 Task: Create a new event titled 'Webinar Series' on 8/10/2023, all day, at 'The Common Room (Dhan Mill Compound, SSN Marg, 100 Feet Road, Chhatarpur, Delhi 110074, India)'.
Action: Mouse moved to (106, 66)
Screenshot: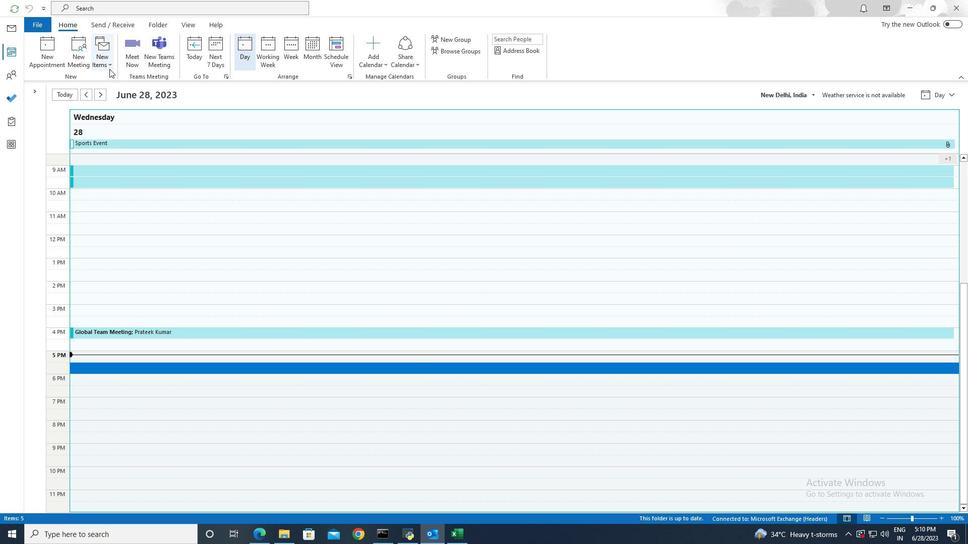 
Action: Mouse pressed left at (106, 66)
Screenshot: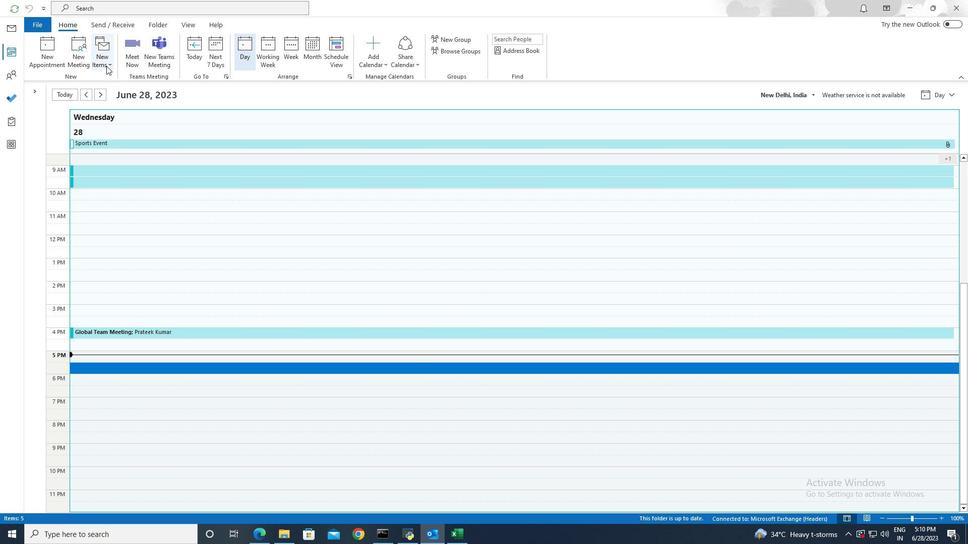 
Action: Mouse moved to (119, 175)
Screenshot: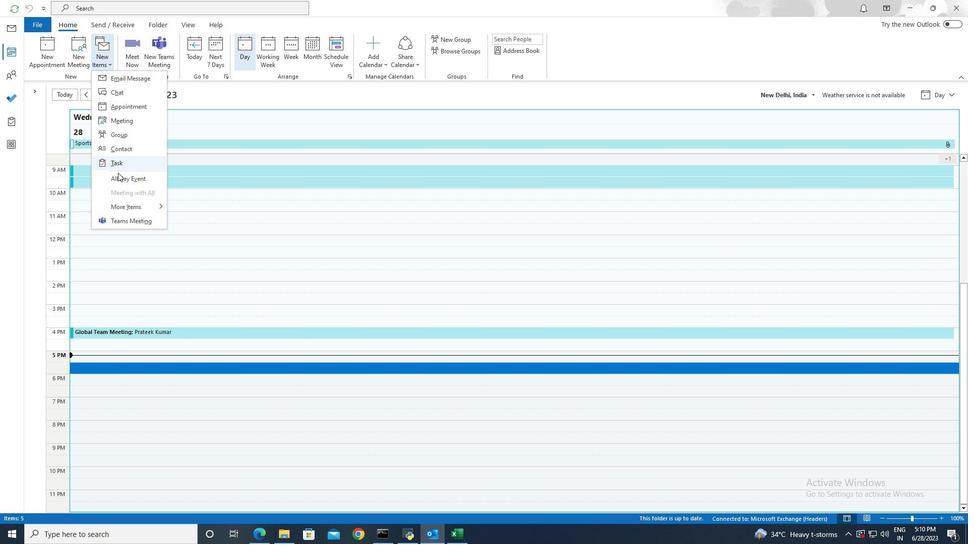 
Action: Mouse pressed left at (119, 175)
Screenshot: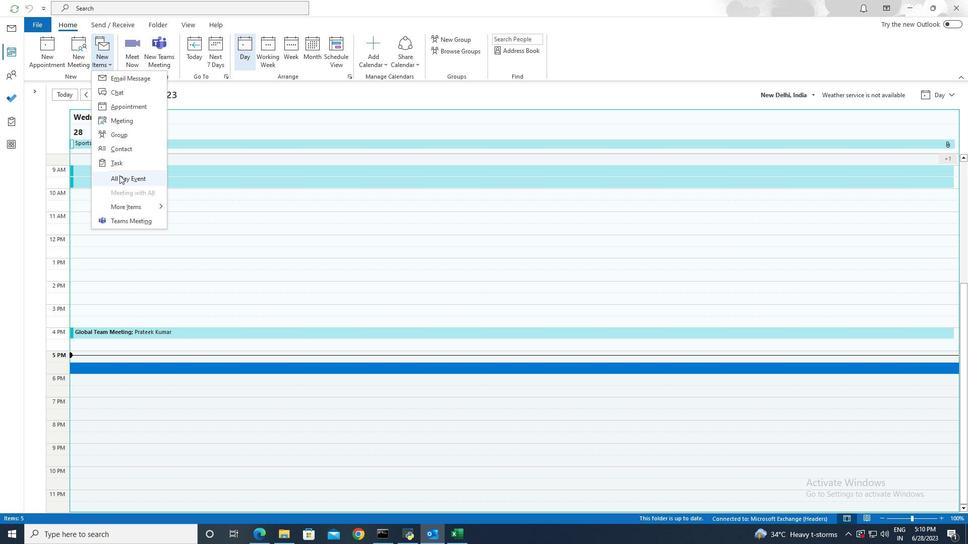
Action: Mouse moved to (113, 108)
Screenshot: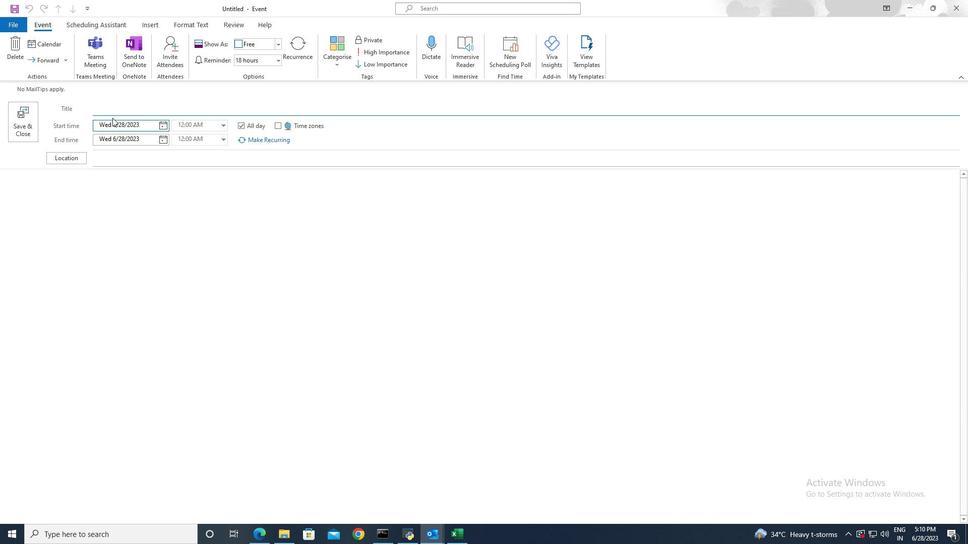 
Action: Mouse pressed left at (113, 108)
Screenshot: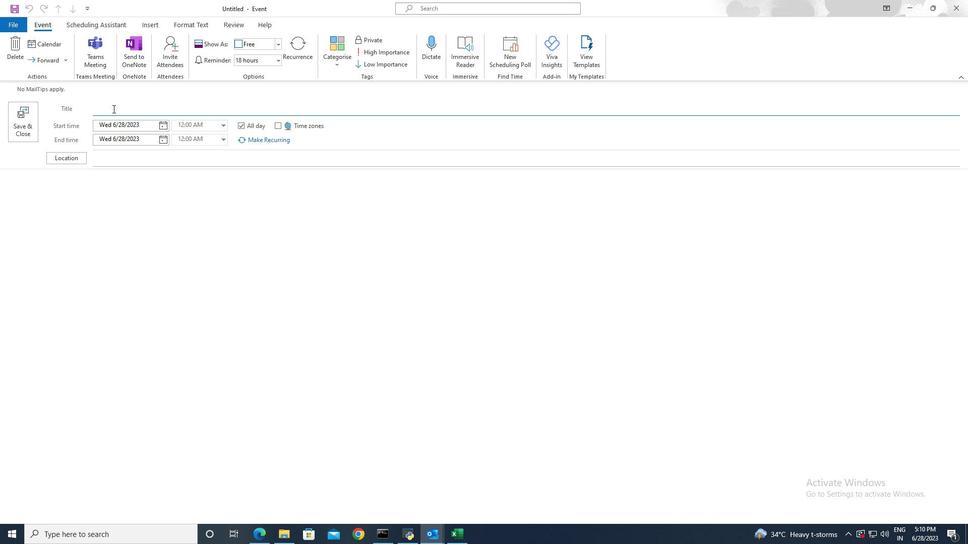 
Action: Key pressed <Key.shift>Webinar<Key.space><Key.shift>Series
Screenshot: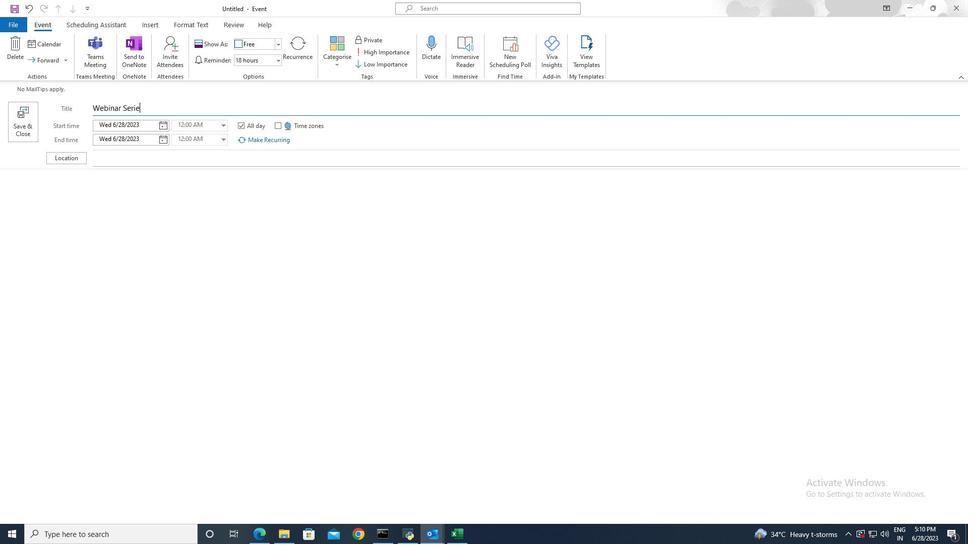 
Action: Mouse moved to (162, 124)
Screenshot: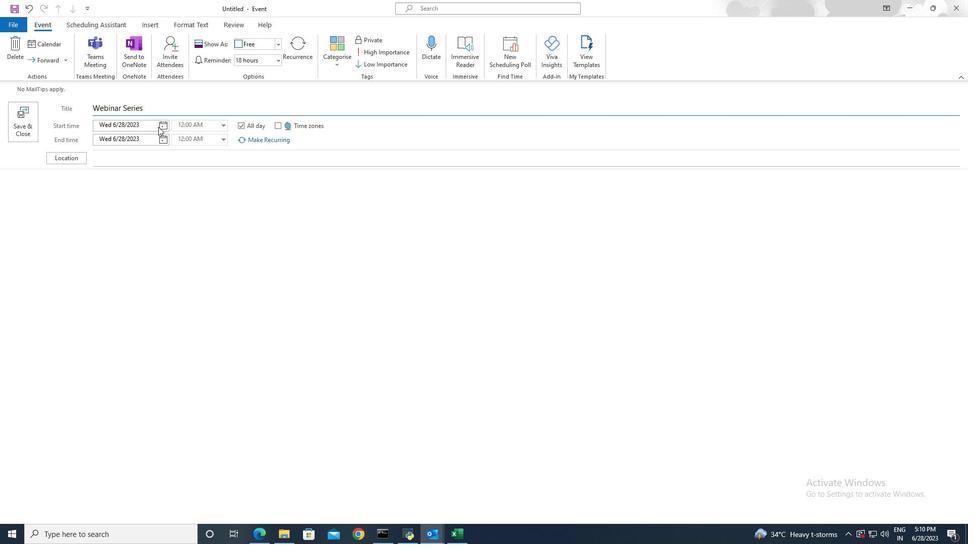 
Action: Mouse pressed left at (162, 124)
Screenshot: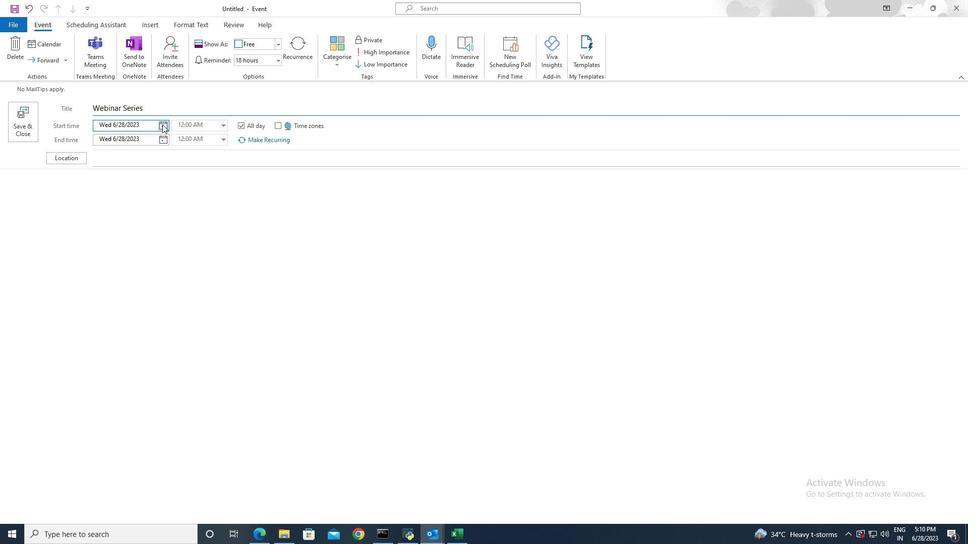 
Action: Mouse moved to (157, 135)
Screenshot: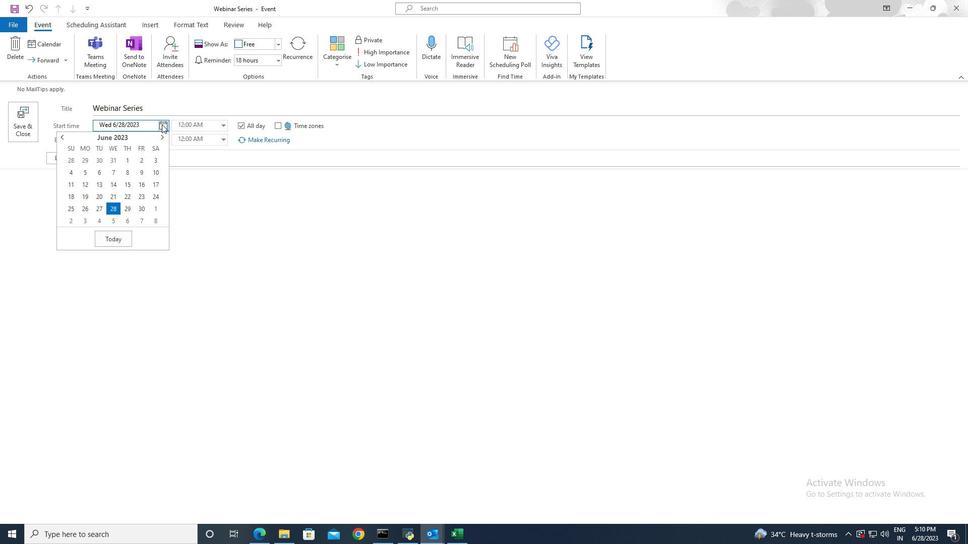 
Action: Mouse pressed left at (157, 135)
Screenshot: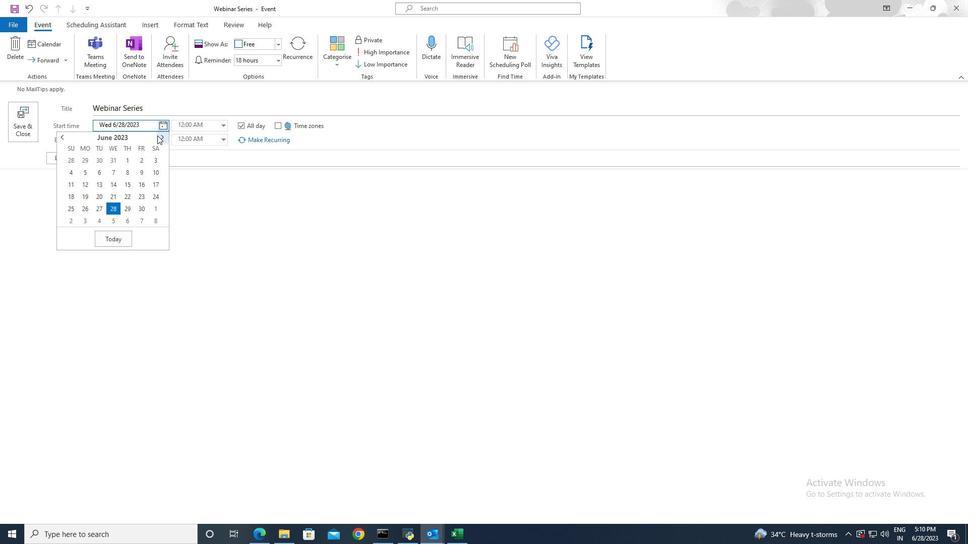 
Action: Mouse pressed left at (157, 135)
Screenshot: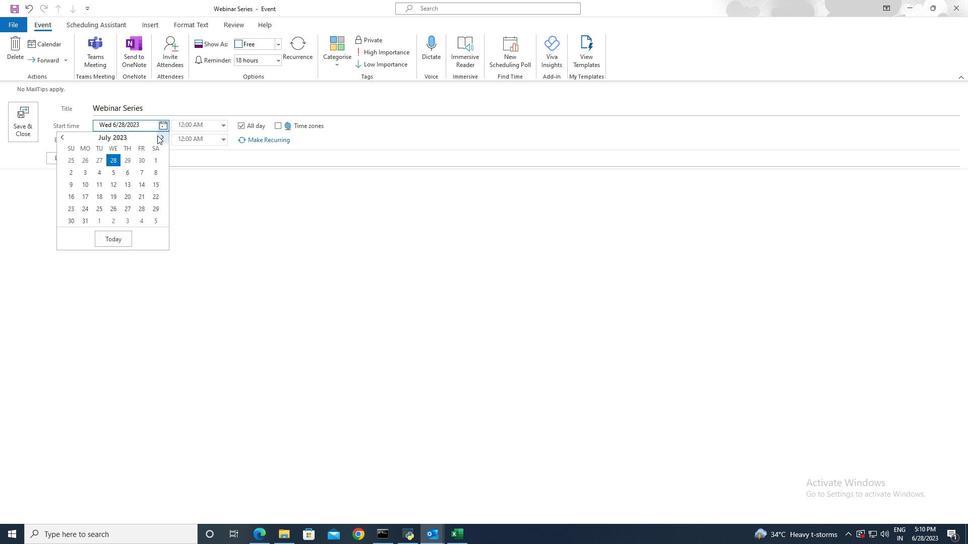 
Action: Mouse moved to (128, 167)
Screenshot: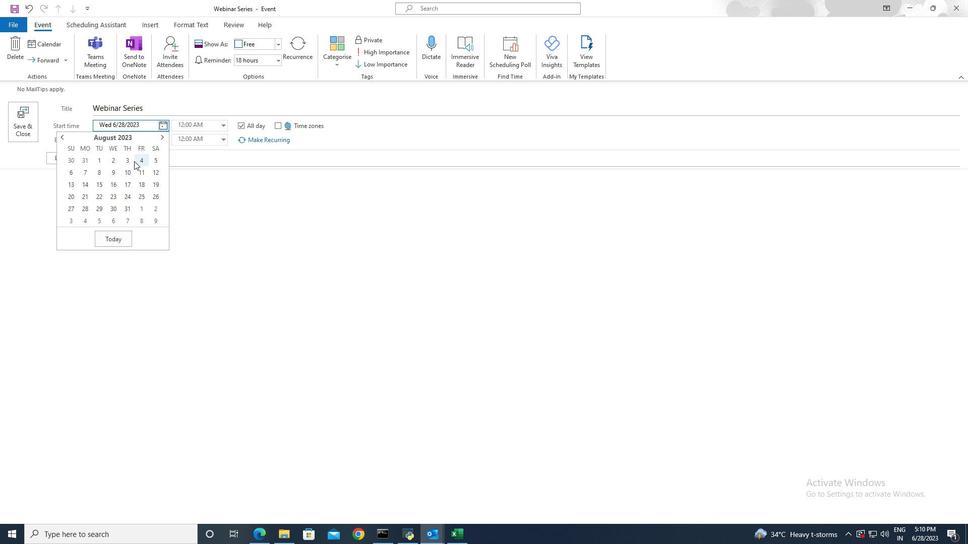 
Action: Mouse pressed left at (128, 167)
Screenshot: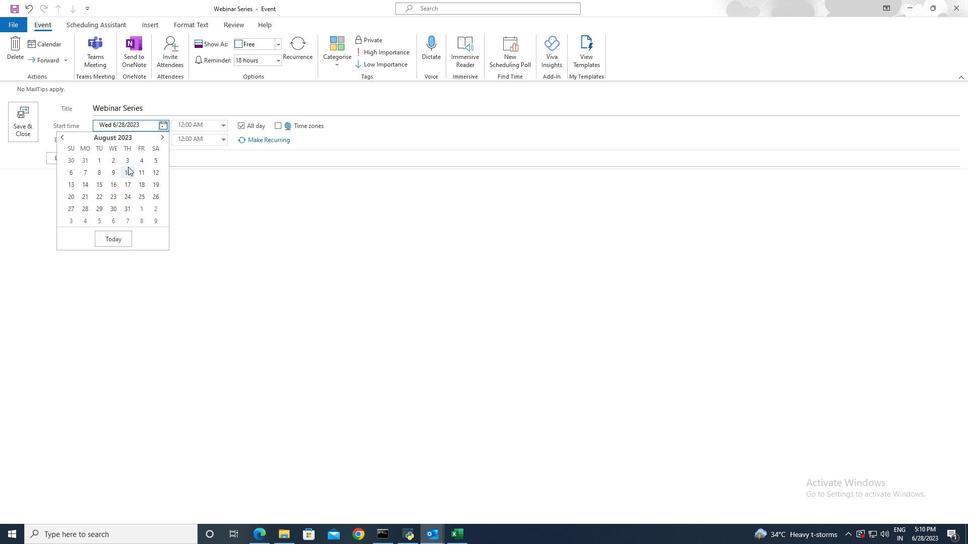 
Action: Mouse moved to (243, 126)
Screenshot: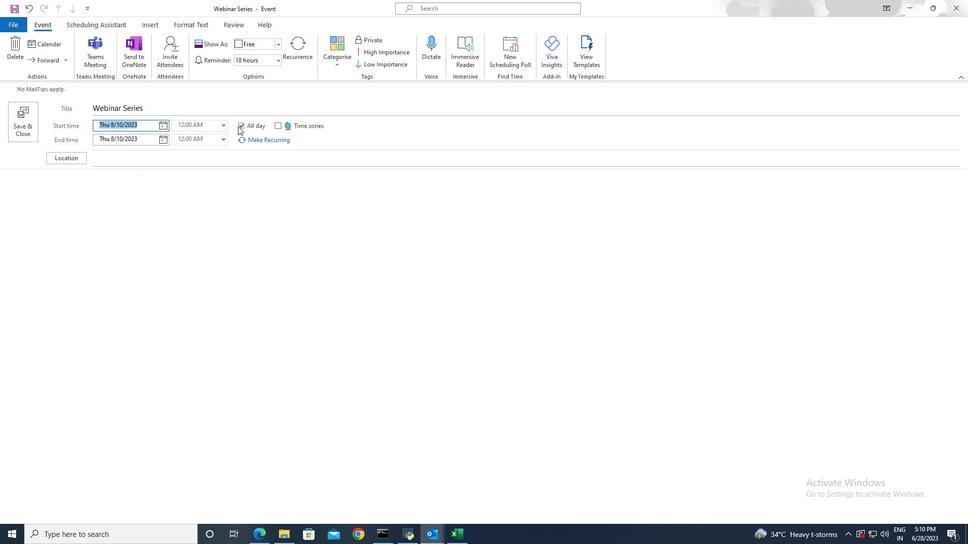
Action: Mouse pressed left at (243, 126)
Screenshot: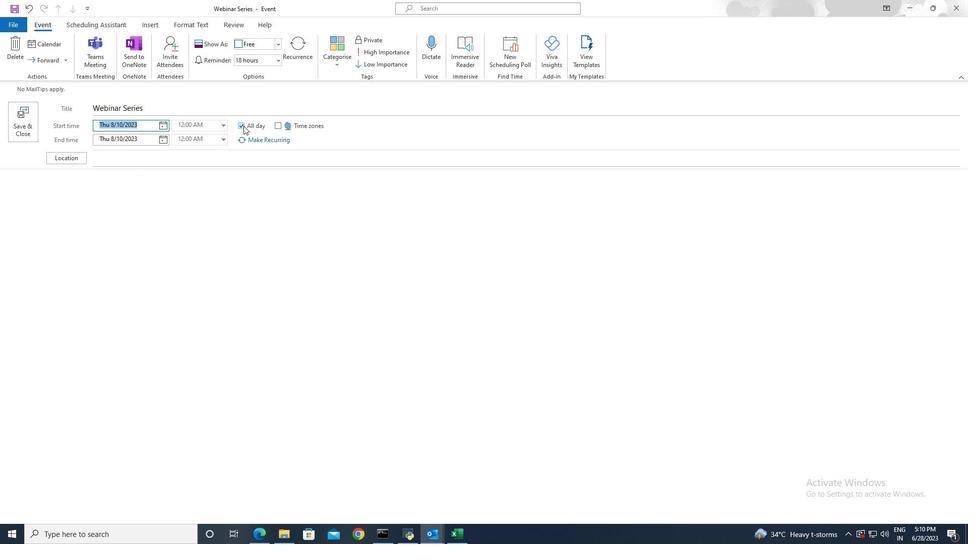 
Action: Mouse moved to (241, 135)
Screenshot: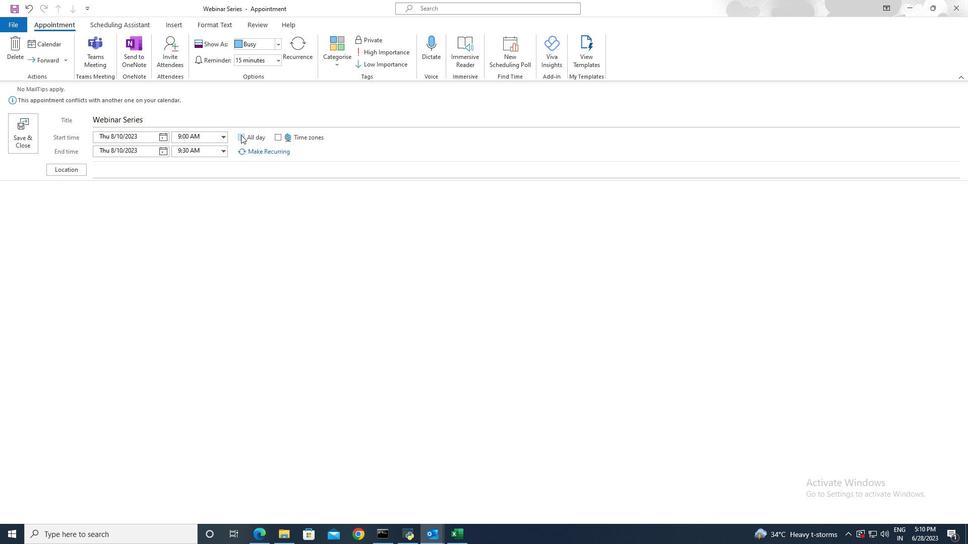
Action: Mouse pressed left at (241, 135)
Screenshot: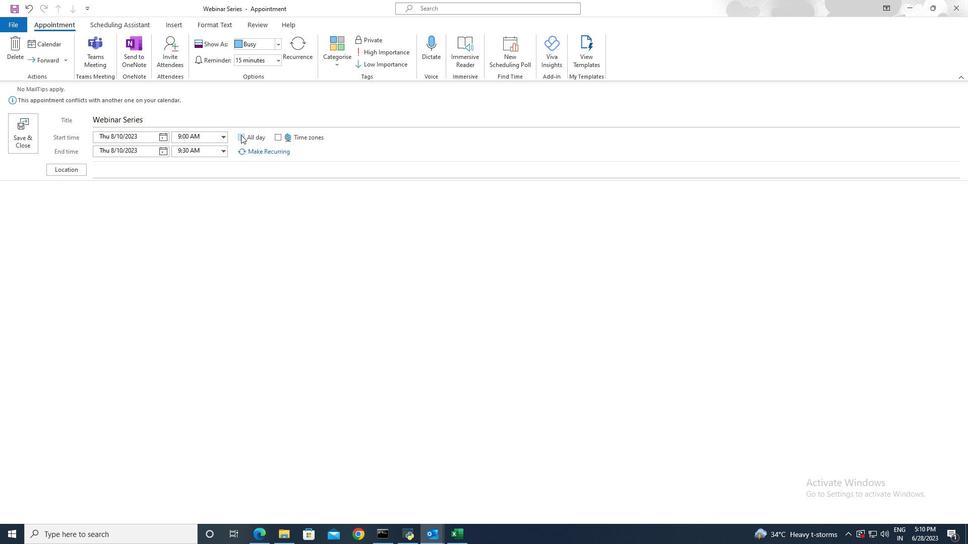 
Action: Mouse moved to (133, 159)
Screenshot: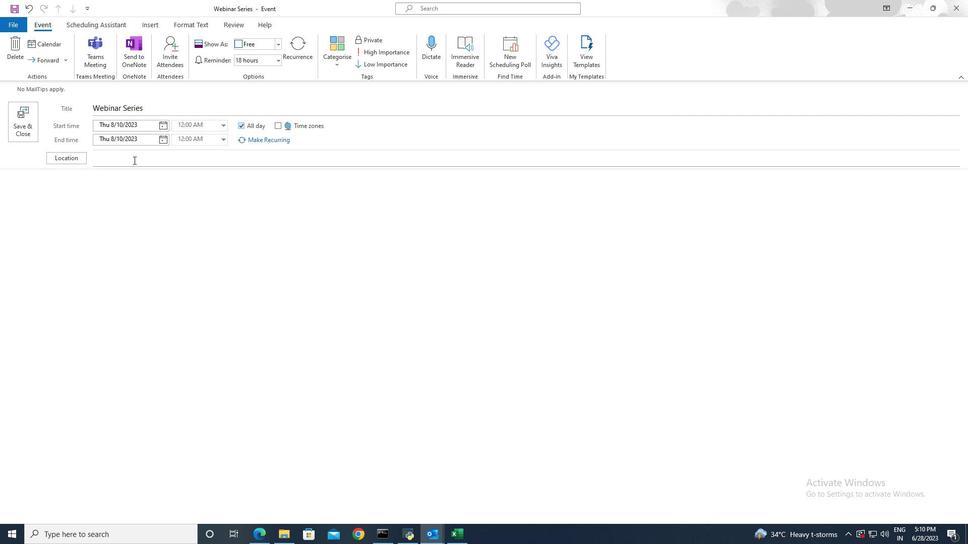 
Action: Mouse pressed left at (133, 159)
Screenshot: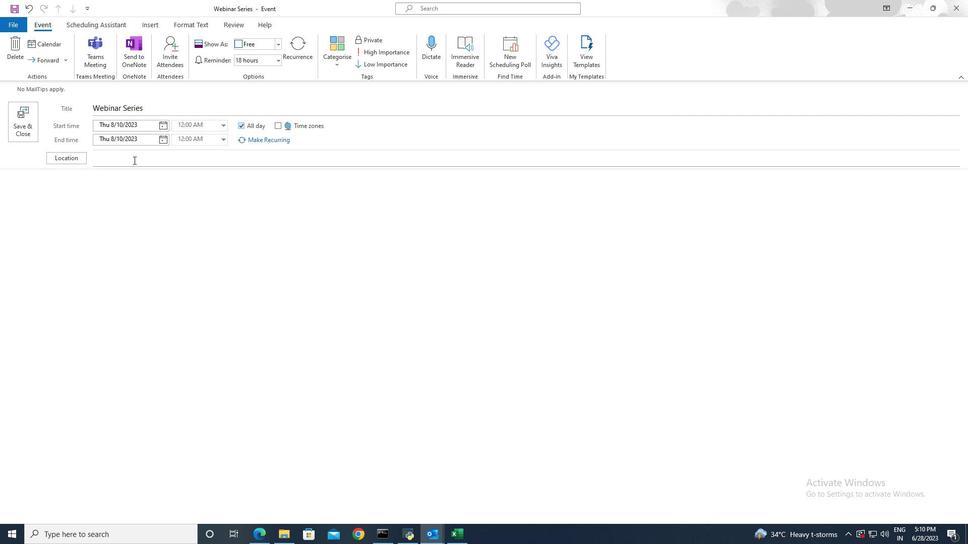 
Action: Key pressed <Key.shift>The<Key.space><Key.shift>ommon<Key.space><Key.shift>Room<Key.space><Key.shift><Key.shift>(<Key.shift><Key.shift><Key.shift><Key.shift><Key.shift><Key.shift><Key.shift><Key.shift><Key.shift><Key.shift><Key.shift><Key.shift>Dhan<Key.space><Key.shift><Key.shift>Mill<Key.space><Key.shift><Key.shift><Key.shift><Key.shift><Key.shift><Key.shift><Key.shift><Key.shift><Key.shift><Key.shift><Key.shift><Key.shift><Key.shift><Key.shift><Key.shift>Compound,<Key.space><Key.shift><Key.shift><Key.shift><Key.shift><Key.shift><Key.shift><Key.shift>SSN<Key.space><Key.shift><Key.shift><Key.shift><Key.shift><Key.shift>Marg,<Key.space><Key.shift><Key.shift><Key.shift><Key.shift>100<Key.space><Key.shift><Key.shift><Key.shift><Key.shift><Key.shift>Feet<Key.space><Key.shift><Key.shift><Key.shift>Road,<Key.space><Key.shift><Key.shift><Key.shift><Key.shift><Key.shift><Key.shift><Key.shift><Key.shift>Chhatarpur,<Key.space><Key.shift><Key.shift><Key.shift><Key.shift><Key.shift><Key.shift>Delhi<Key.space>110074,<Key.space><Key.shift>India<Key.shift><Key.shift><Key.shift><Key.shift><Key.shift><Key.shift><Key.shift>)
Screenshot: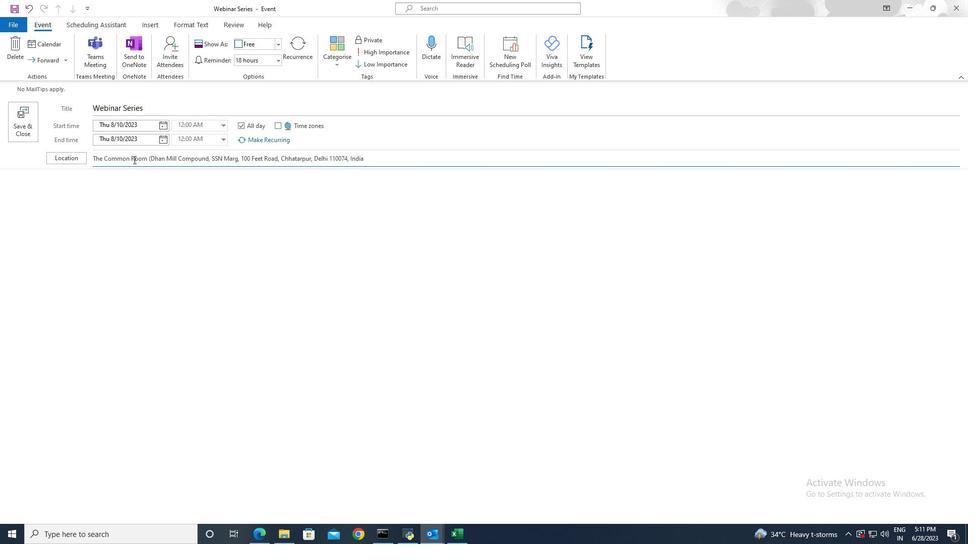 
Action: Mouse moved to (577, 56)
Screenshot: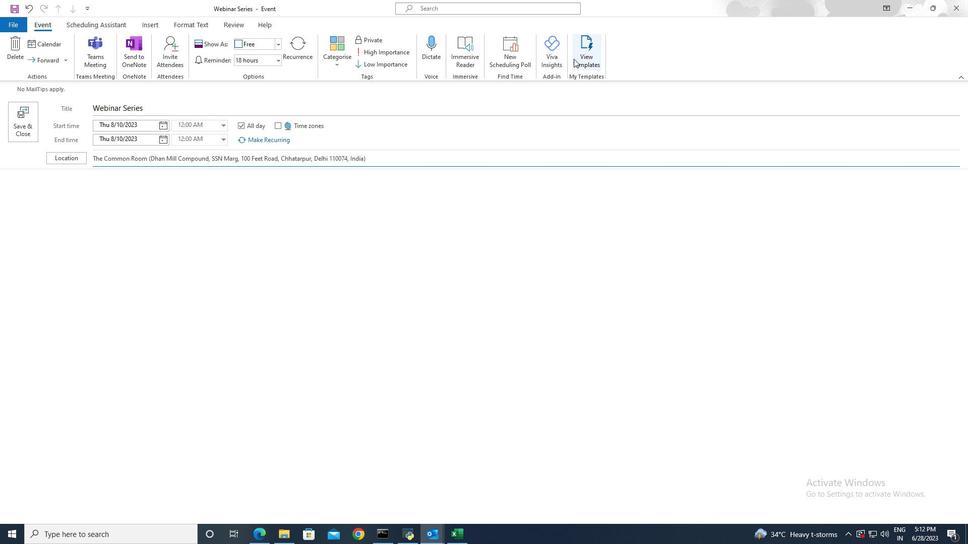 
Action: Mouse pressed left at (577, 56)
Screenshot: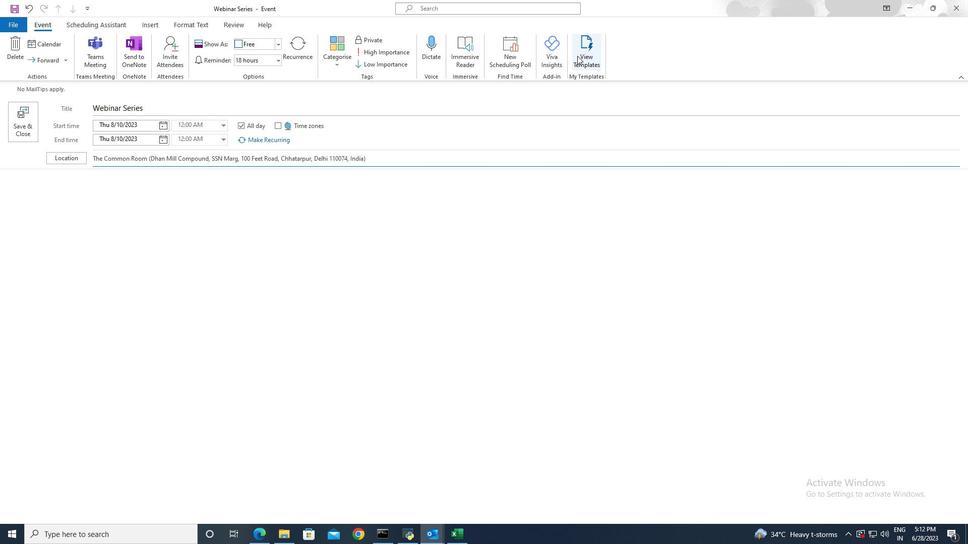 
Action: Mouse moved to (829, 138)
Screenshot: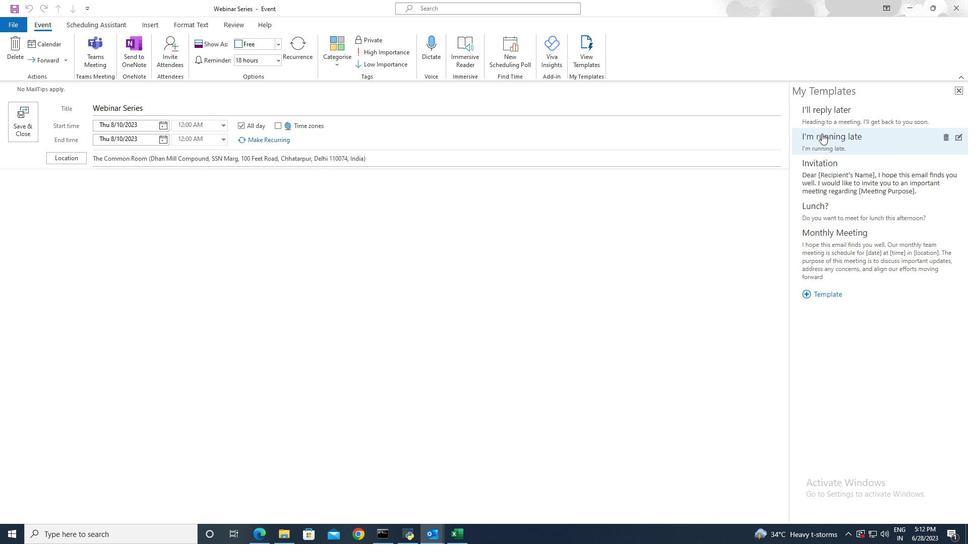 
Action: Mouse pressed left at (829, 138)
Screenshot: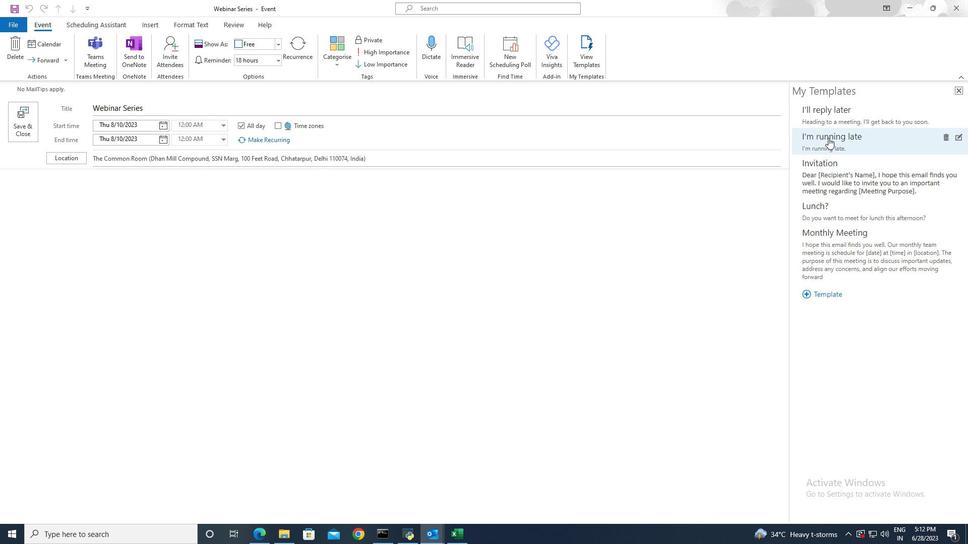 
Action: Mouse moved to (145, 95)
Screenshot: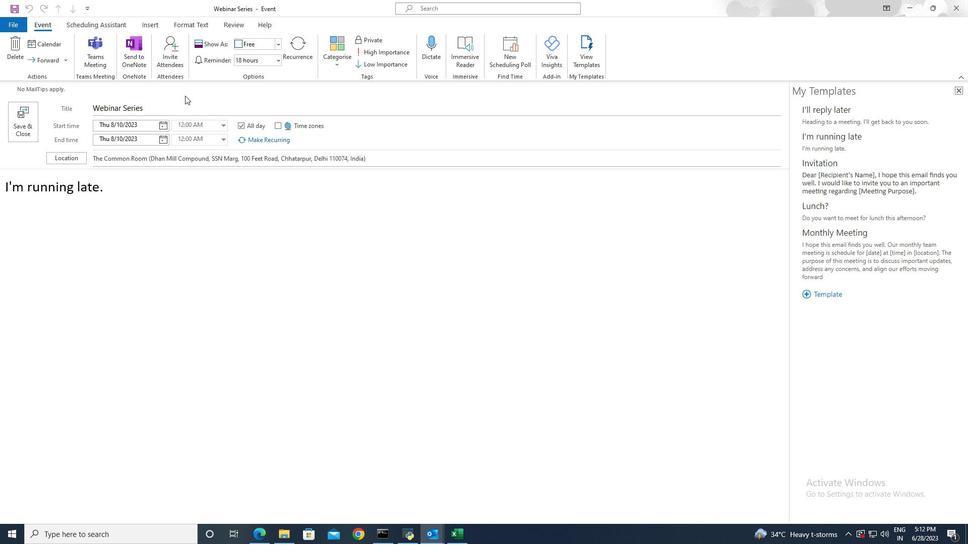 
